 Task: Add Sprouts Sandalwood & Yuzu Moisturizing Hand Cream to the cart.
Action: Mouse moved to (930, 334)
Screenshot: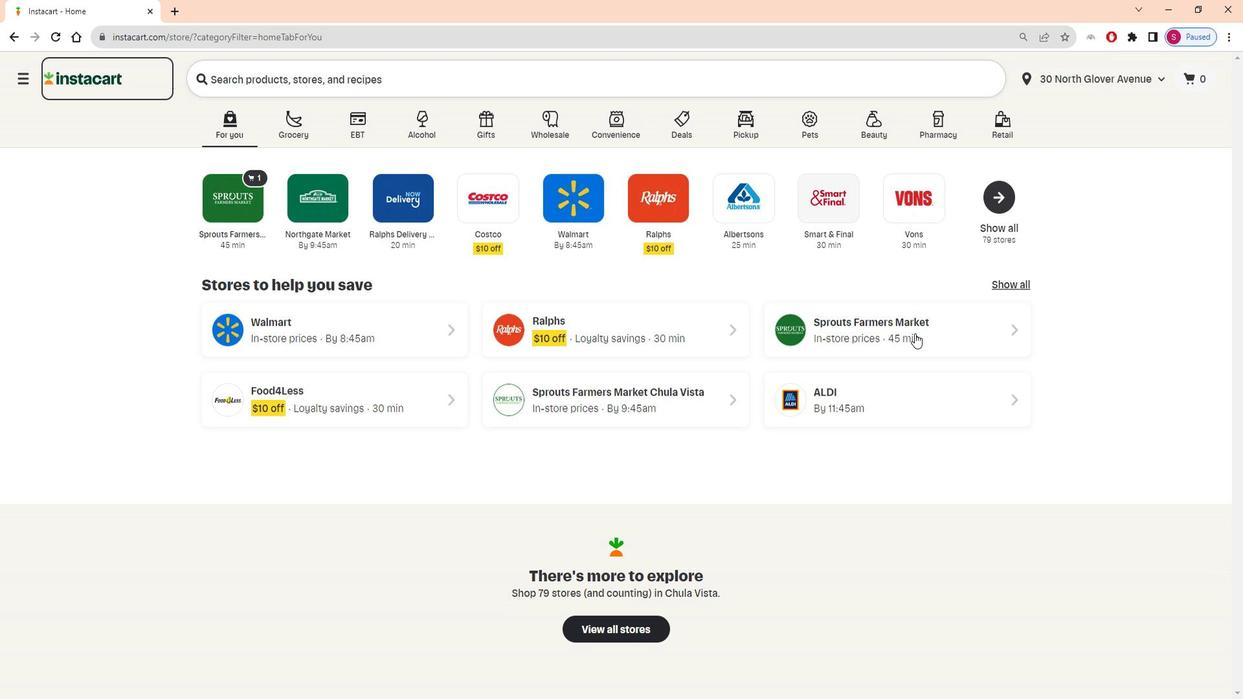 
Action: Mouse pressed left at (930, 334)
Screenshot: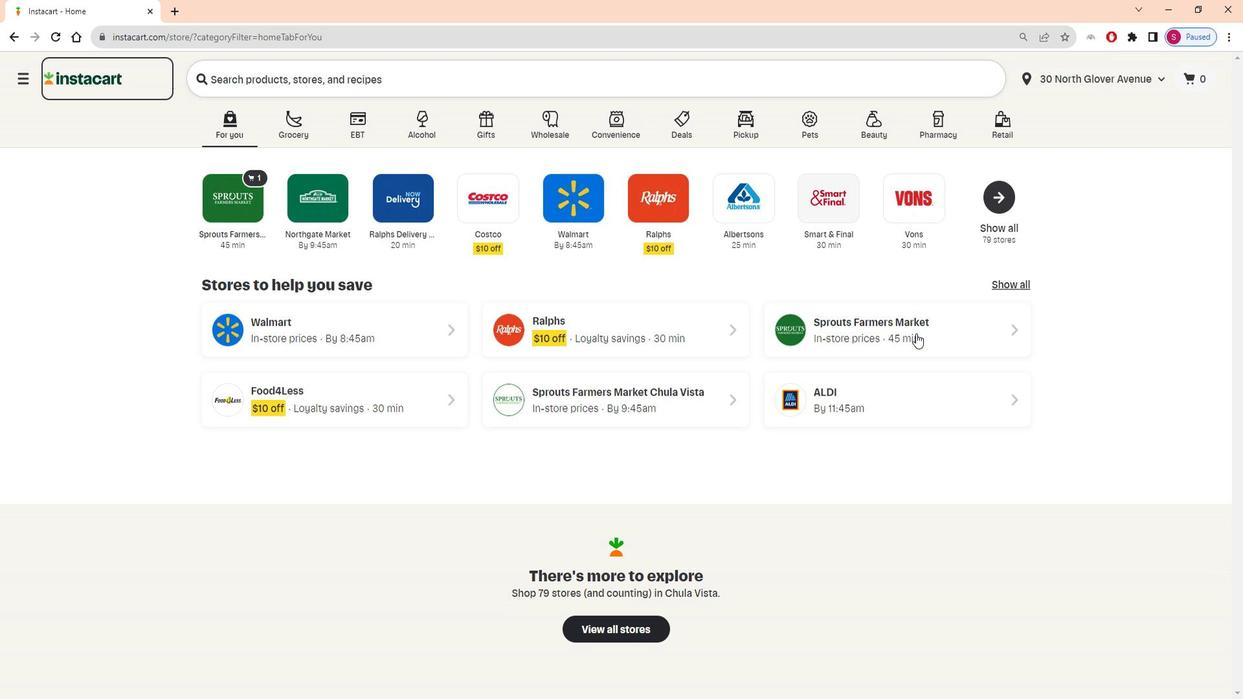 
Action: Mouse moved to (113, 439)
Screenshot: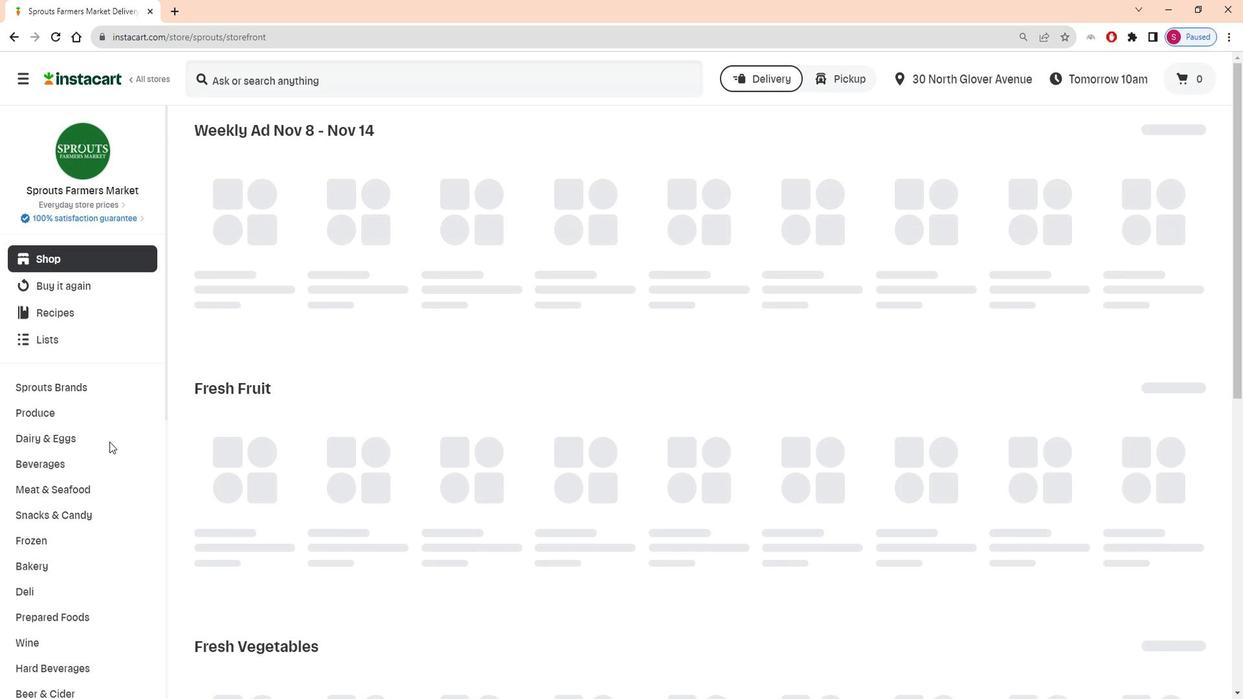 
Action: Mouse scrolled (113, 438) with delta (0, 0)
Screenshot: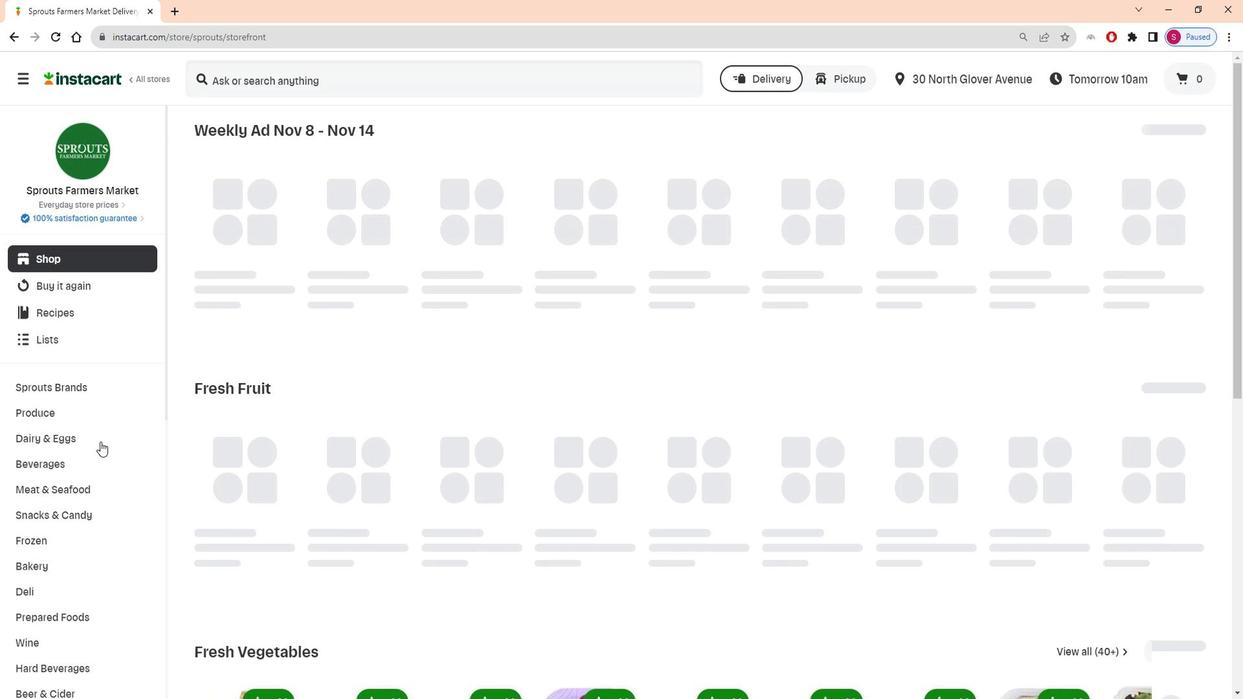 
Action: Mouse scrolled (113, 438) with delta (0, 0)
Screenshot: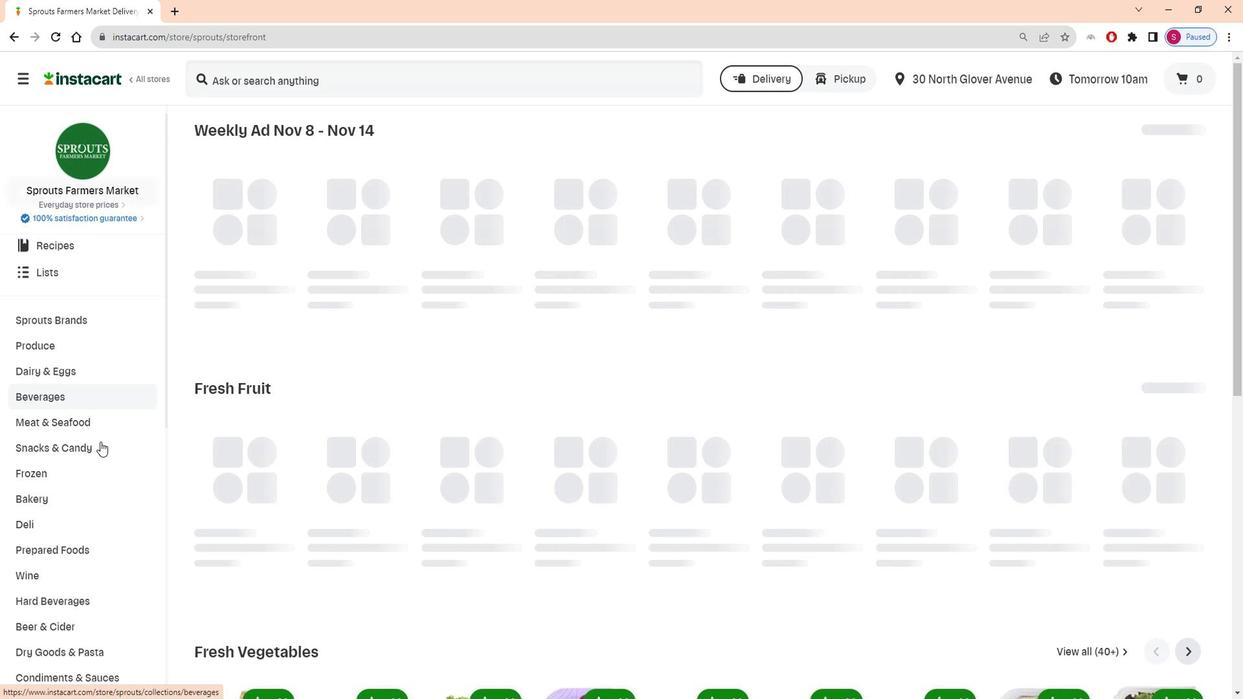 
Action: Mouse moved to (120, 425)
Screenshot: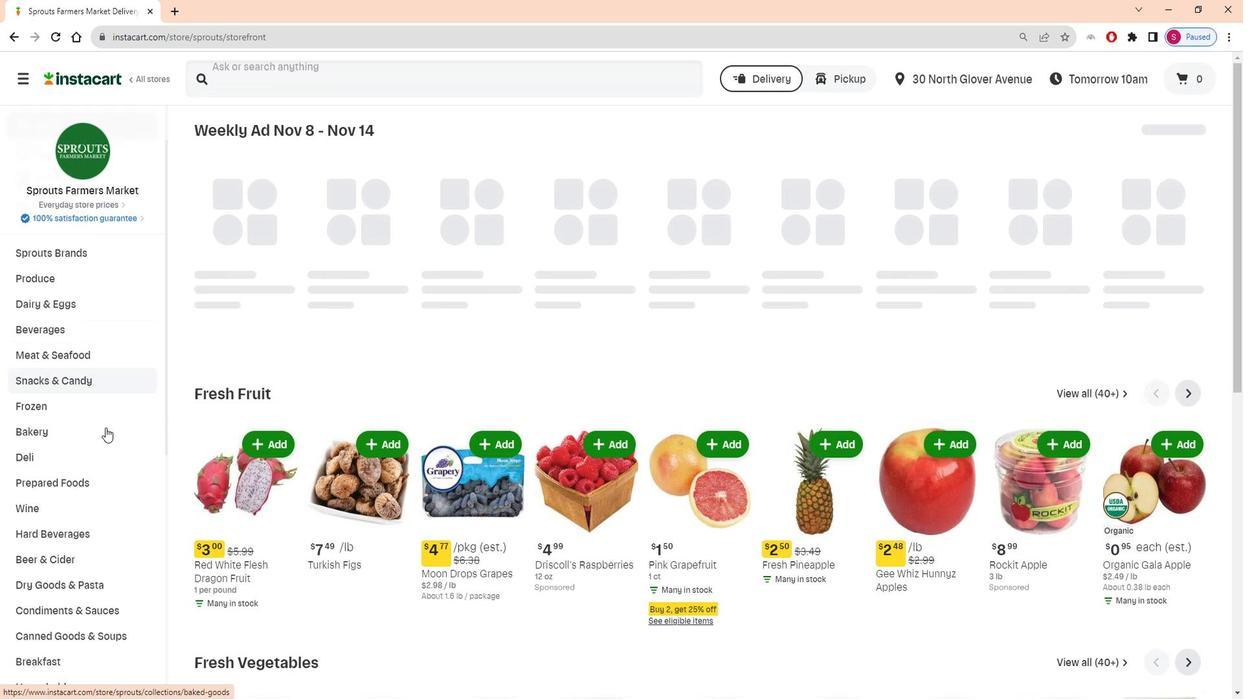 
Action: Mouse scrolled (120, 424) with delta (0, 0)
Screenshot: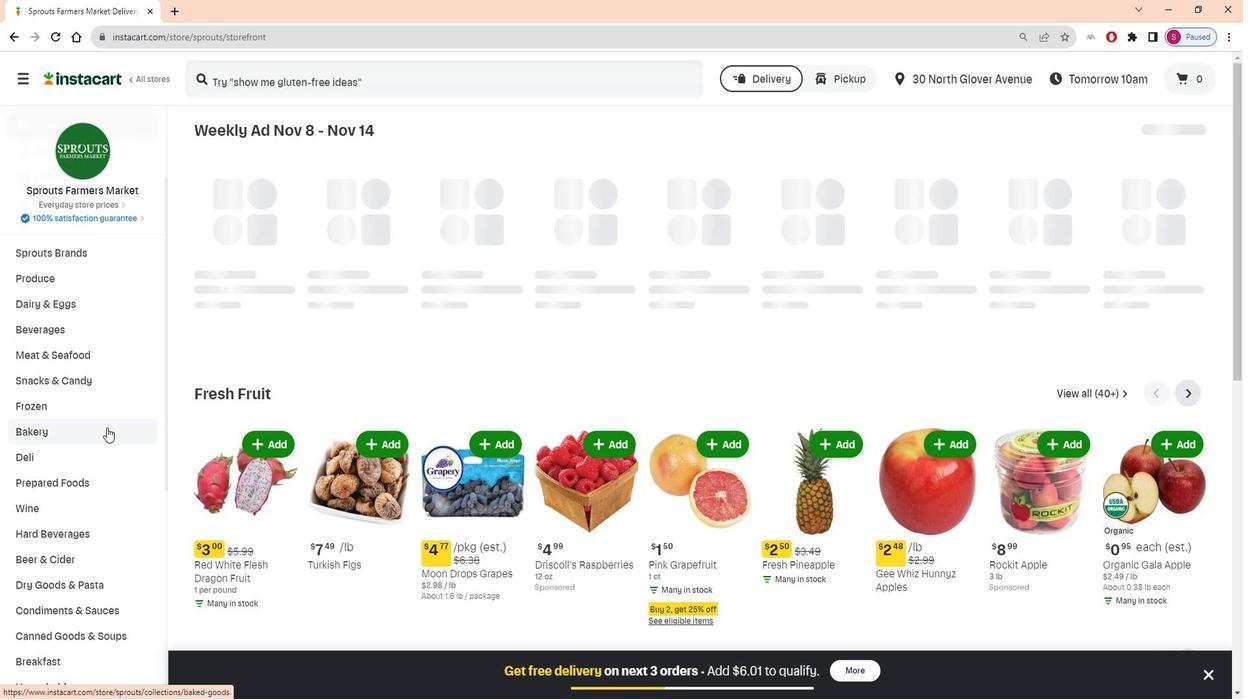 
Action: Mouse scrolled (120, 424) with delta (0, 0)
Screenshot: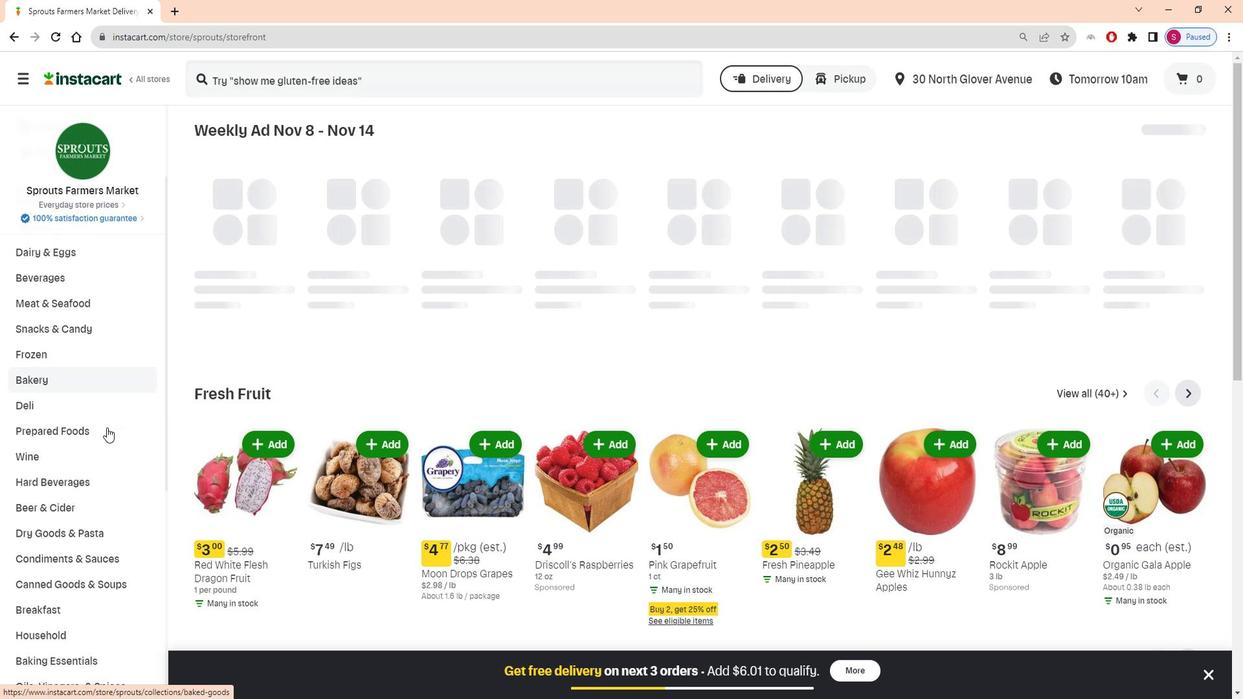 
Action: Mouse scrolled (120, 424) with delta (0, 0)
Screenshot: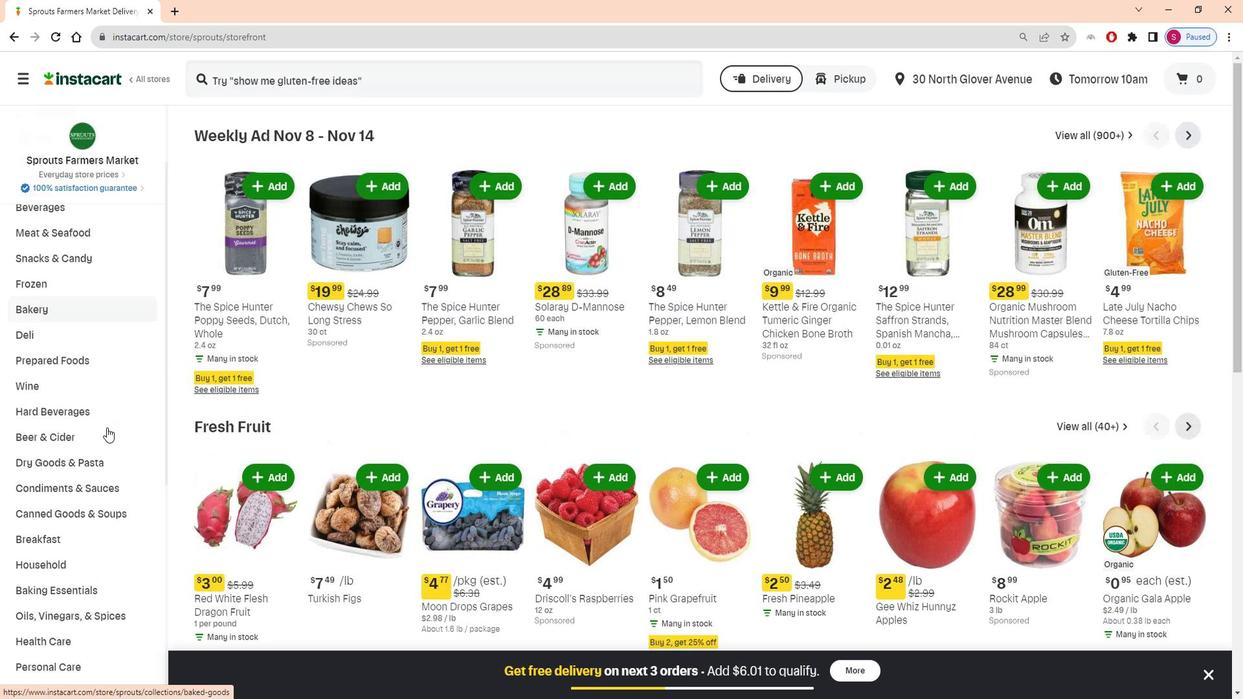 
Action: Mouse moved to (86, 580)
Screenshot: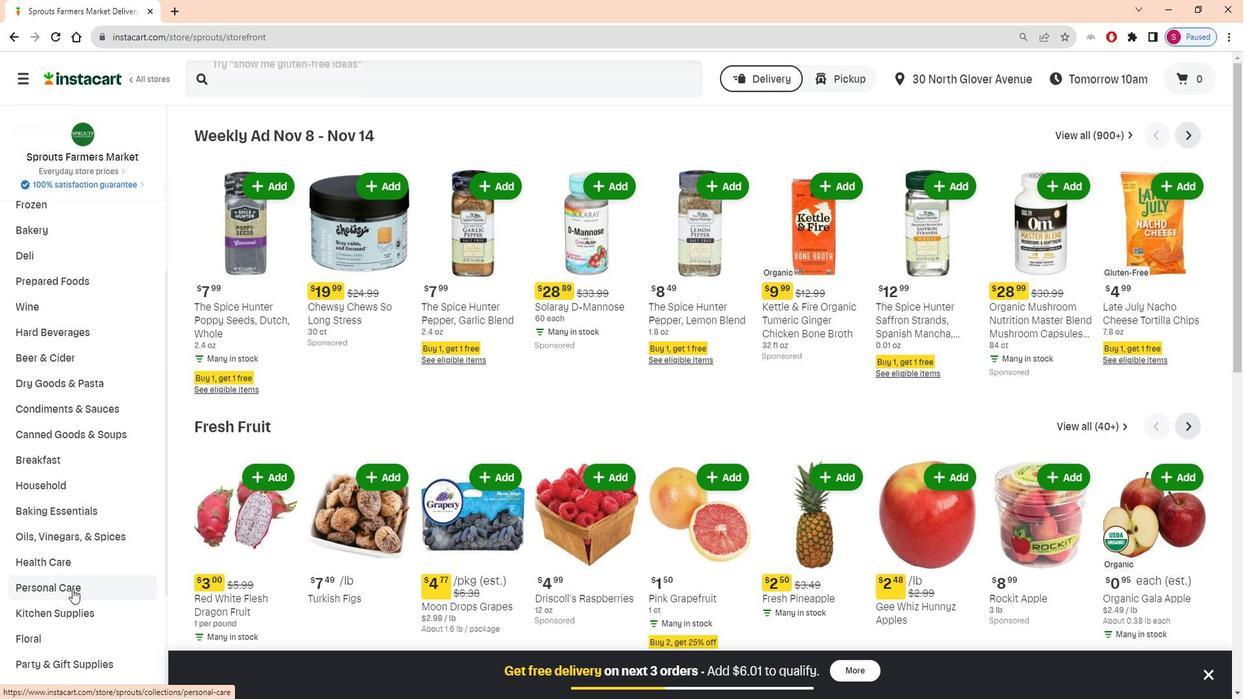 
Action: Mouse pressed left at (86, 580)
Screenshot: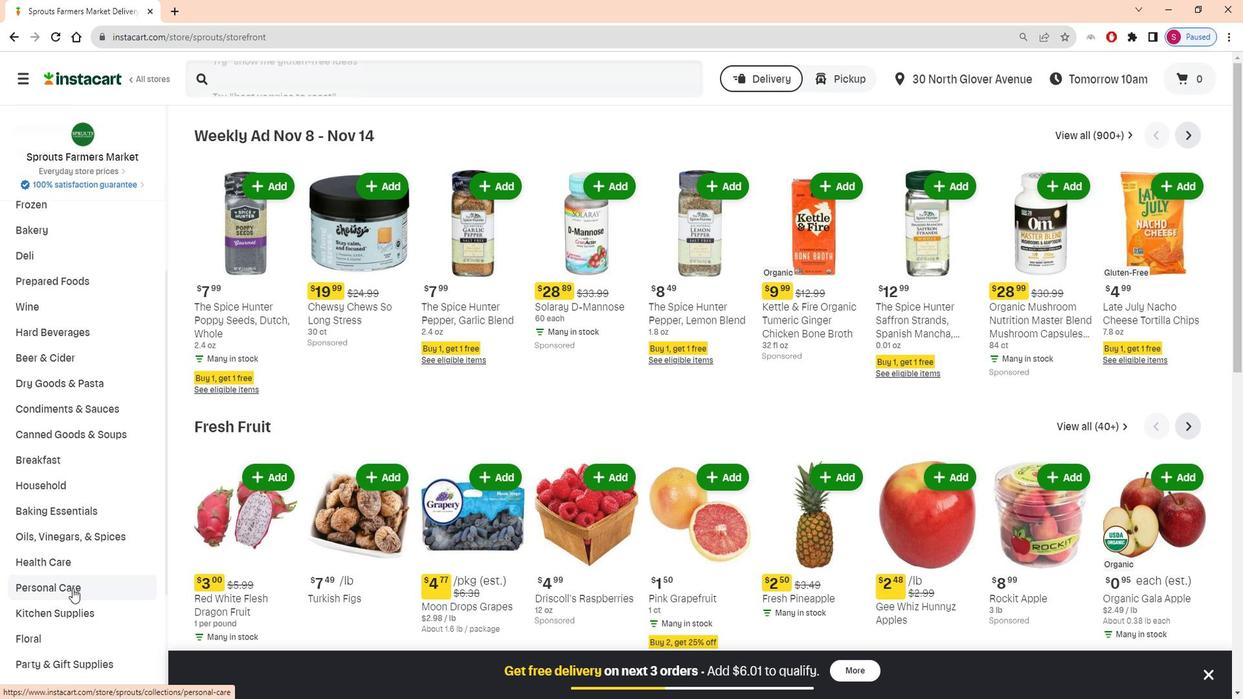 
Action: Mouse moved to (325, 172)
Screenshot: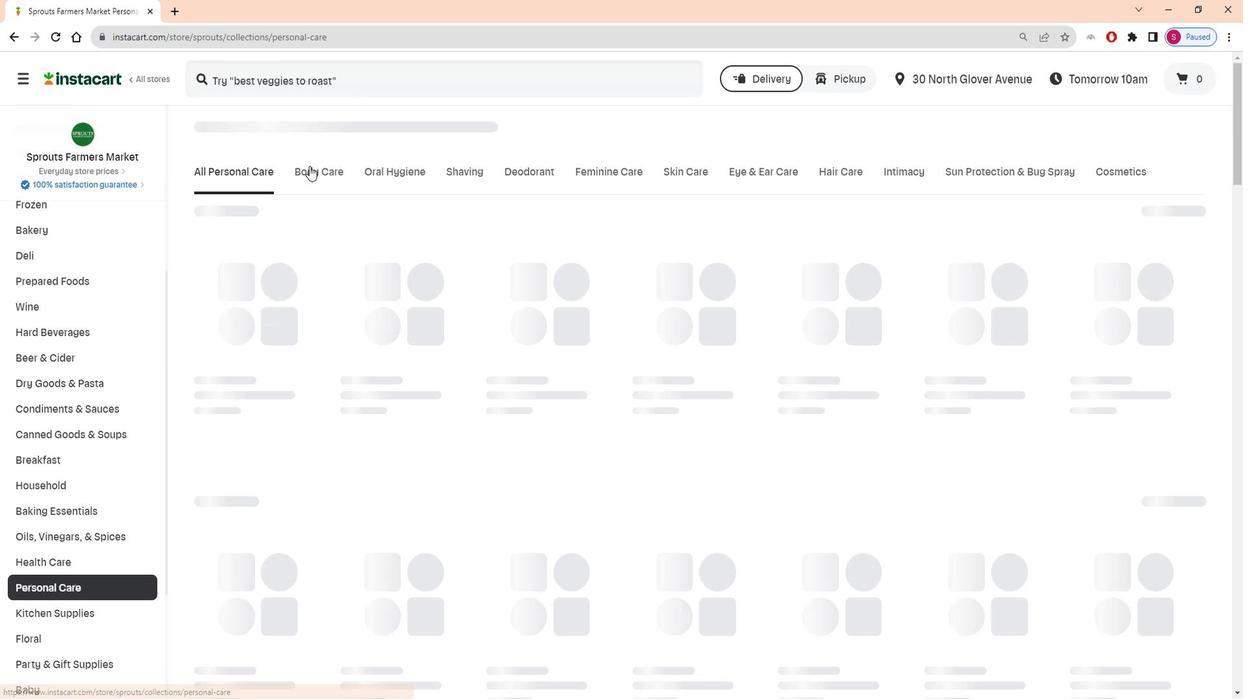 
Action: Mouse pressed left at (325, 172)
Screenshot: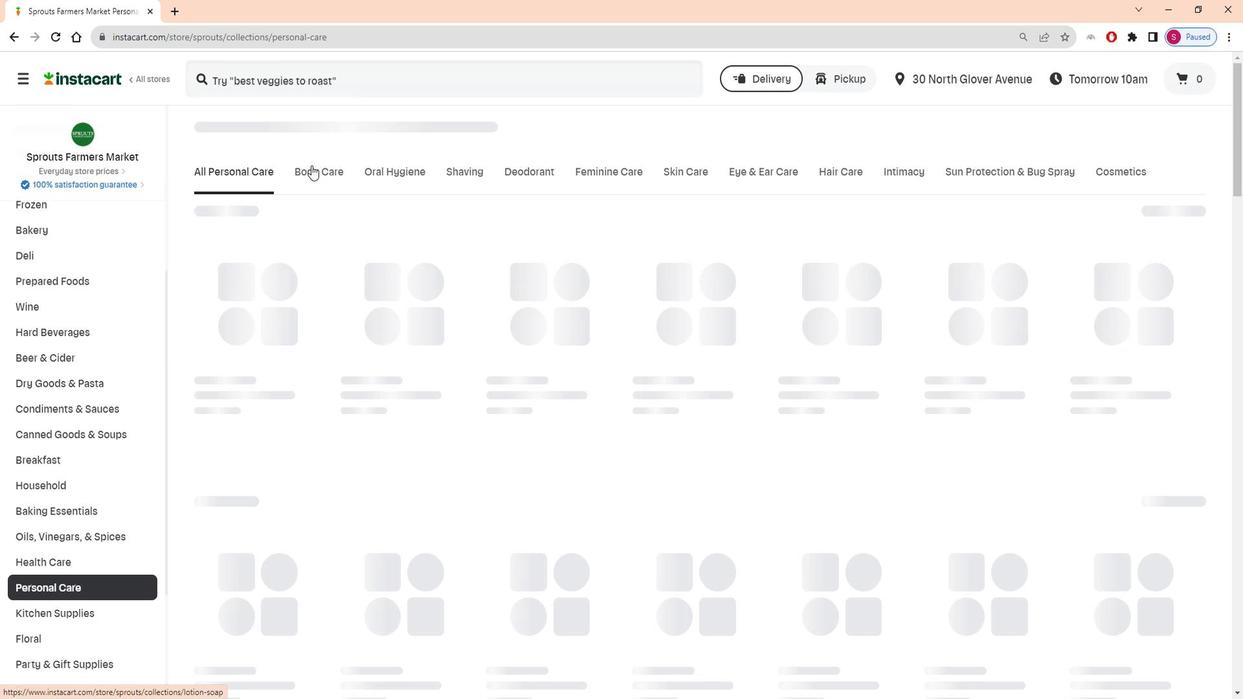 
Action: Mouse moved to (529, 221)
Screenshot: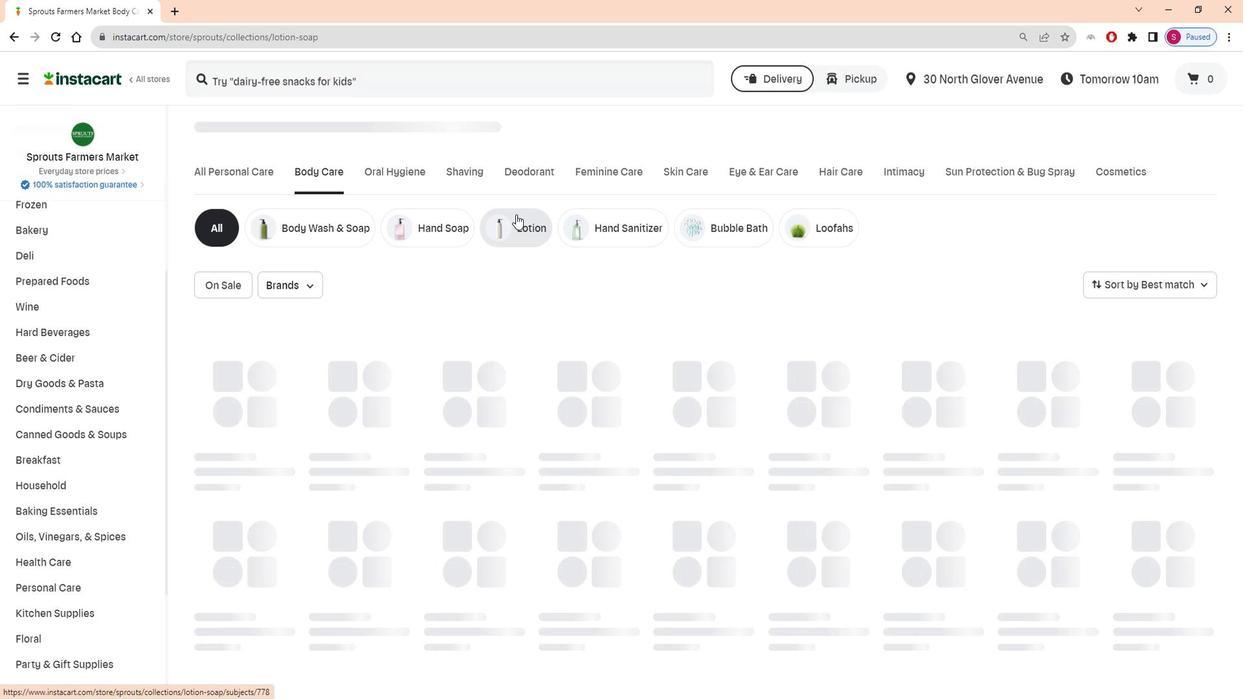 
Action: Mouse pressed left at (529, 221)
Screenshot: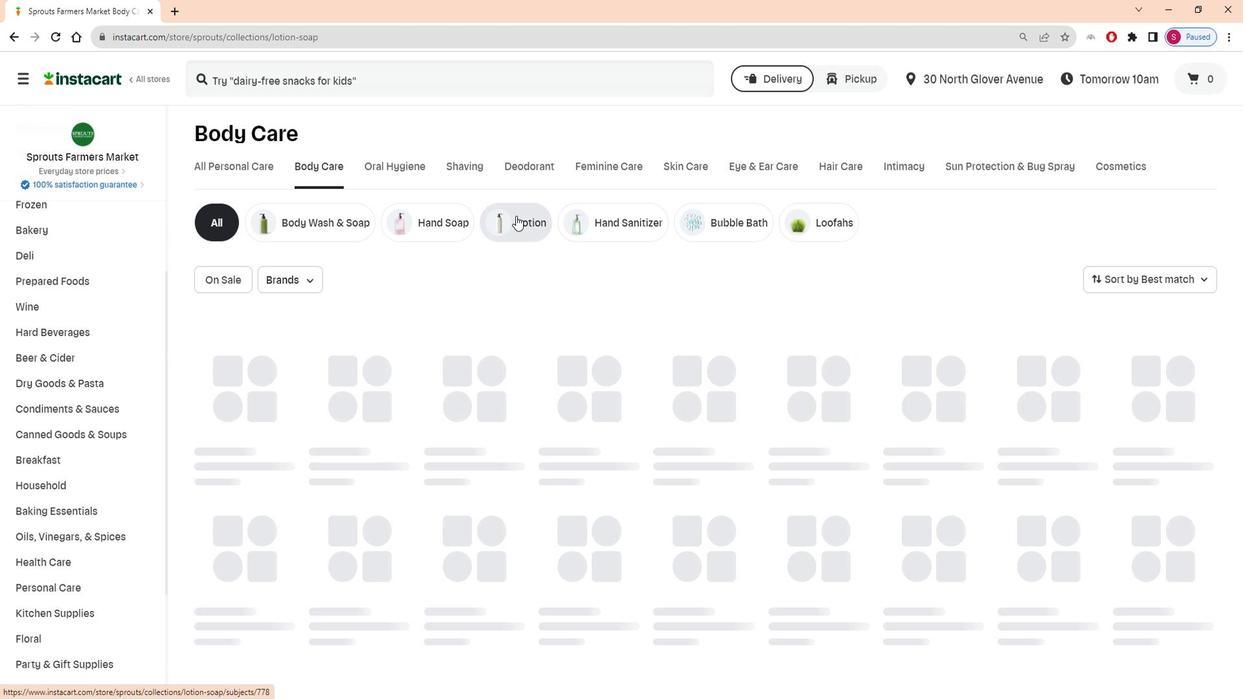 
Action: Mouse moved to (420, 93)
Screenshot: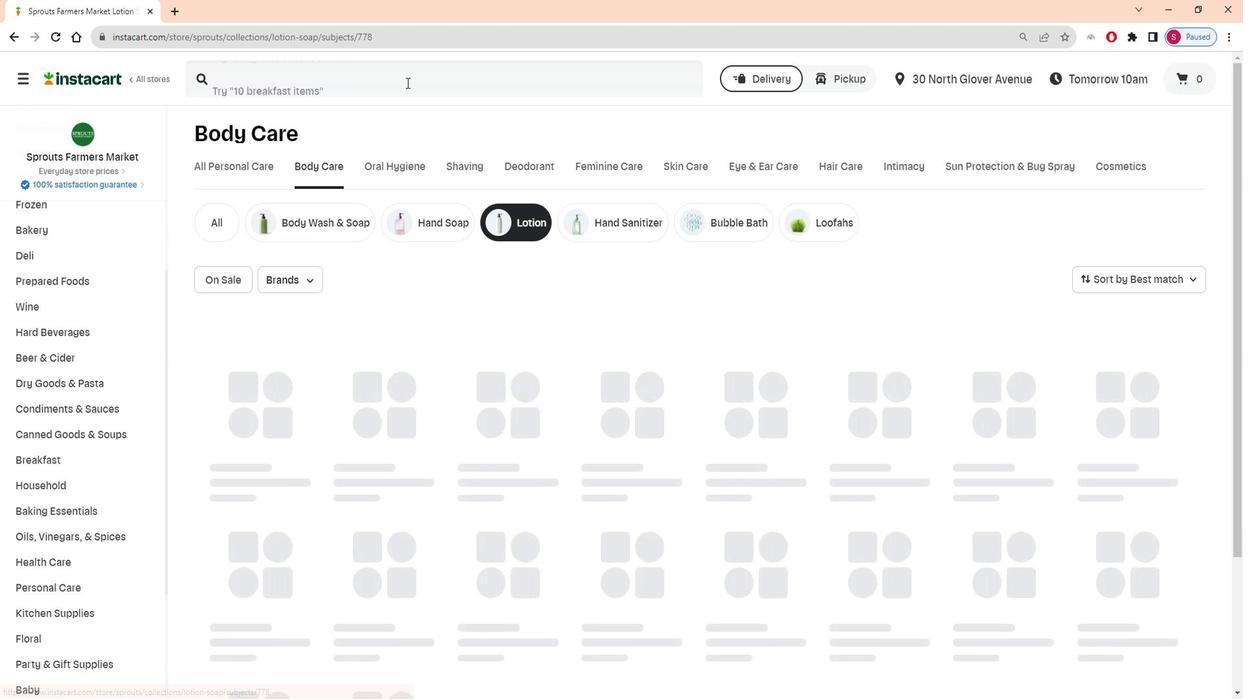 
Action: Mouse pressed left at (420, 93)
Screenshot: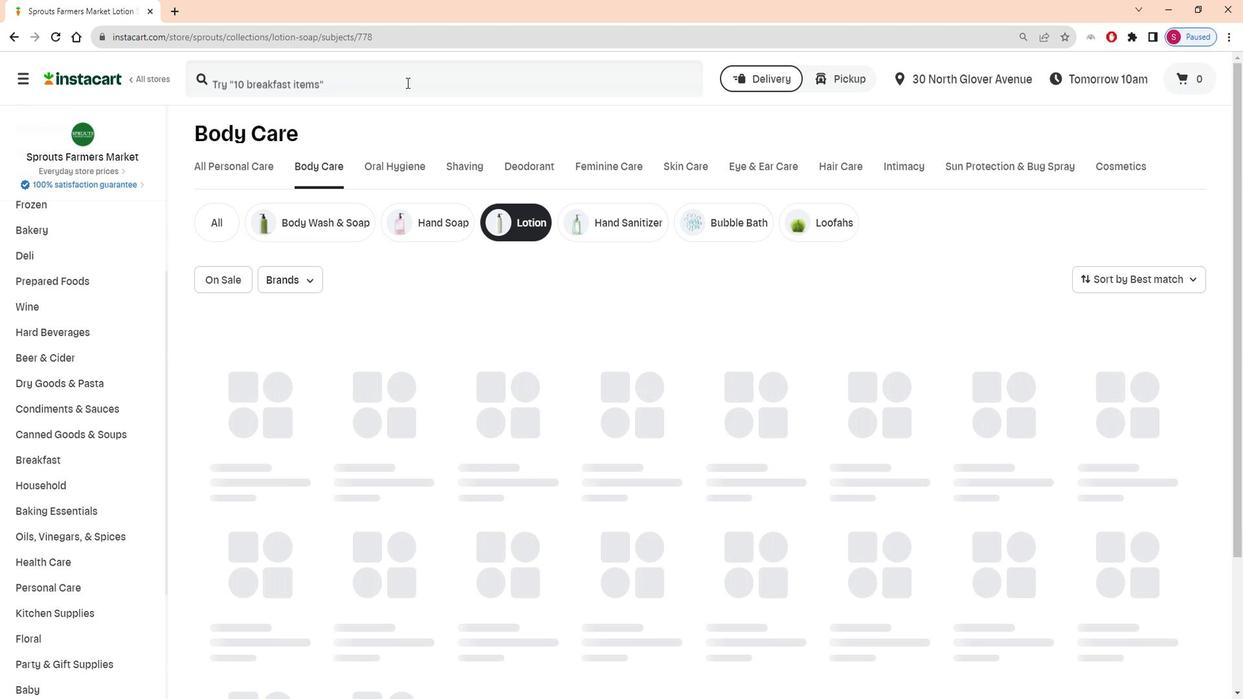 
Action: Mouse moved to (420, 88)
Screenshot: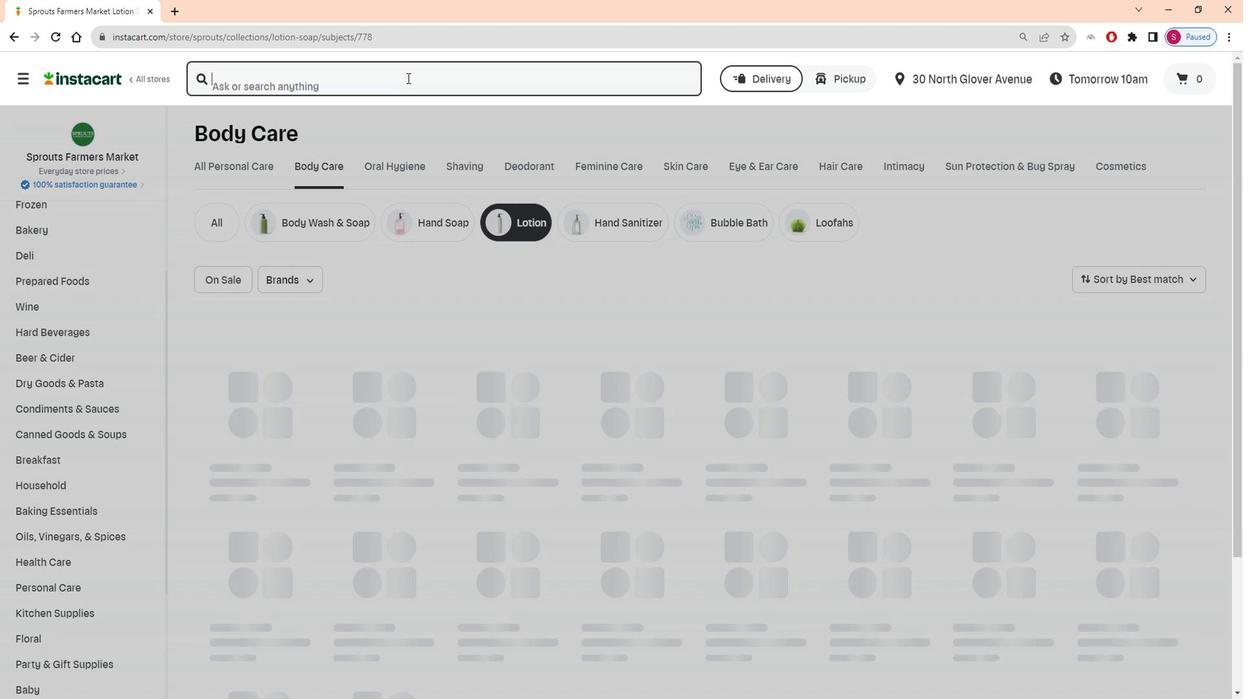 
Action: Key pressed <Key.shift>Sprouts<Key.space><Key.shift>Sandalwood<Key.space><Key.shift>&<Key.space><Key.shift><Key.shift><Key.shift><Key.shift>Yuzu<Key.space><Key.shift>Moisturizing<Key.space><Key.shift><Key.caps_lock><Key.caps_lock><Key.shift>HAnd<Key.space><Key.backspace><Key.backspace><Key.backspace><Key.backspace><Key.backspace><Key.shift>Hand<Key.space><Key.shift>Crea,m<Key.space><Key.backspace><Key.backspace><Key.backspace>m<Key.enter>
Screenshot: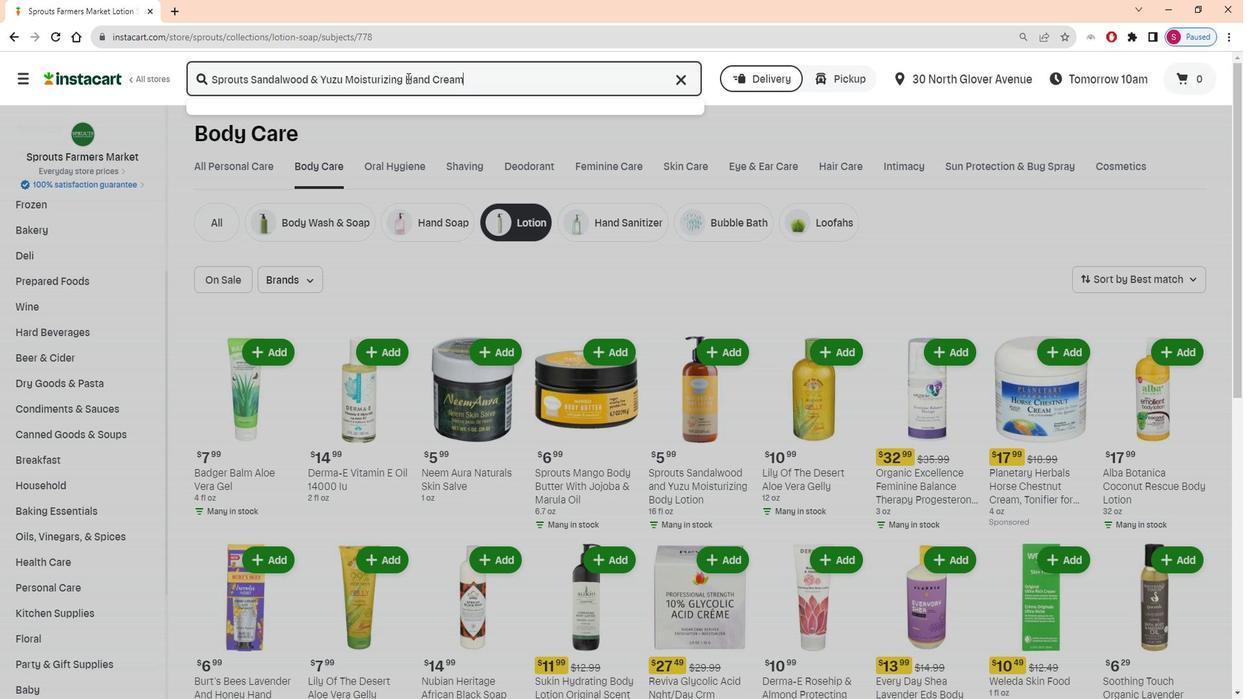 
Action: Mouse moved to (381, 189)
Screenshot: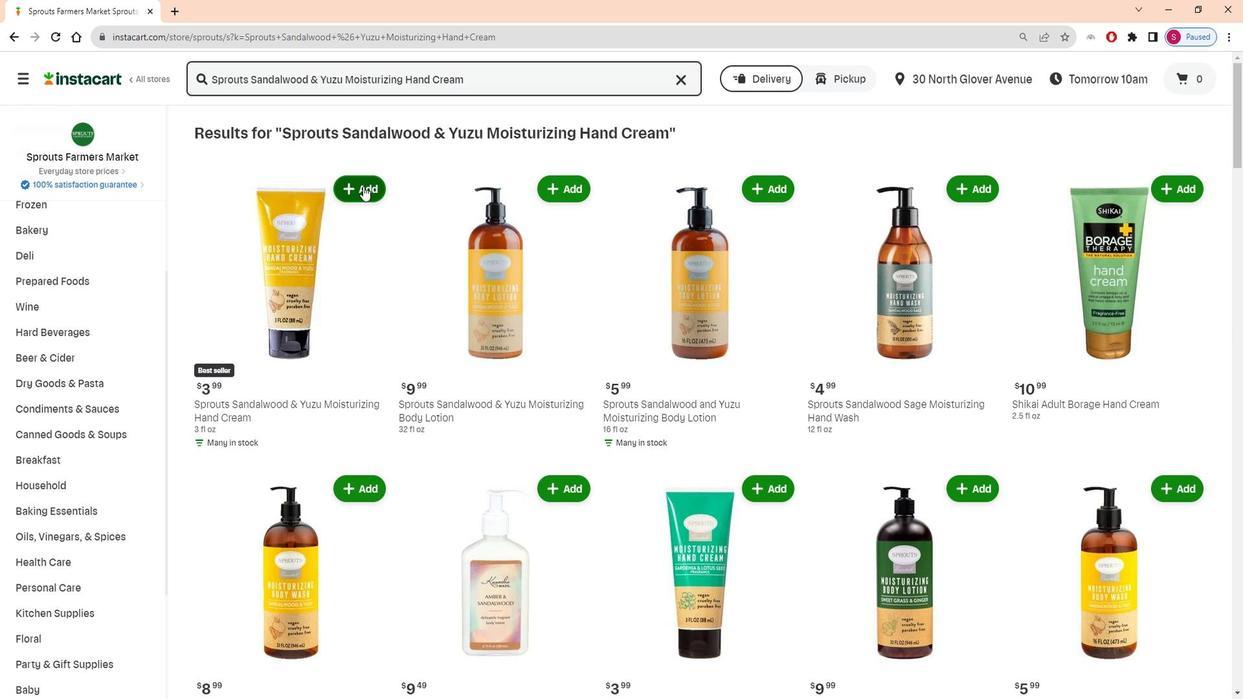 
Action: Mouse pressed left at (381, 189)
Screenshot: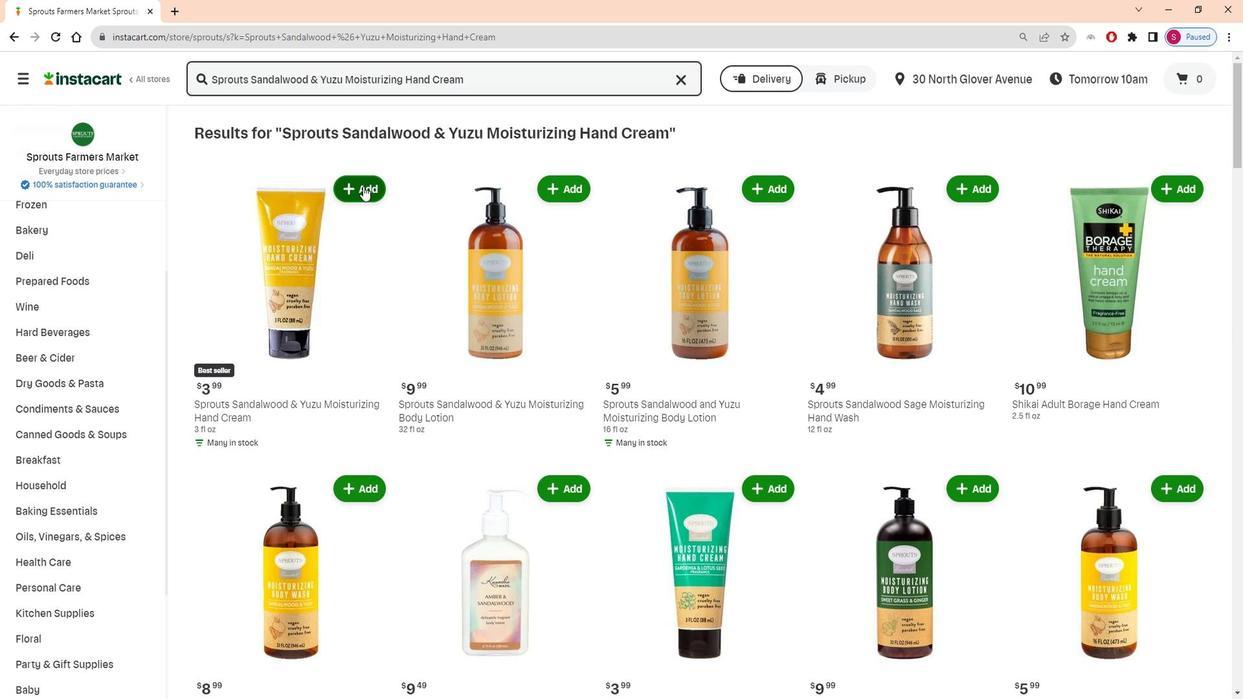 
Action: Mouse moved to (445, 185)
Screenshot: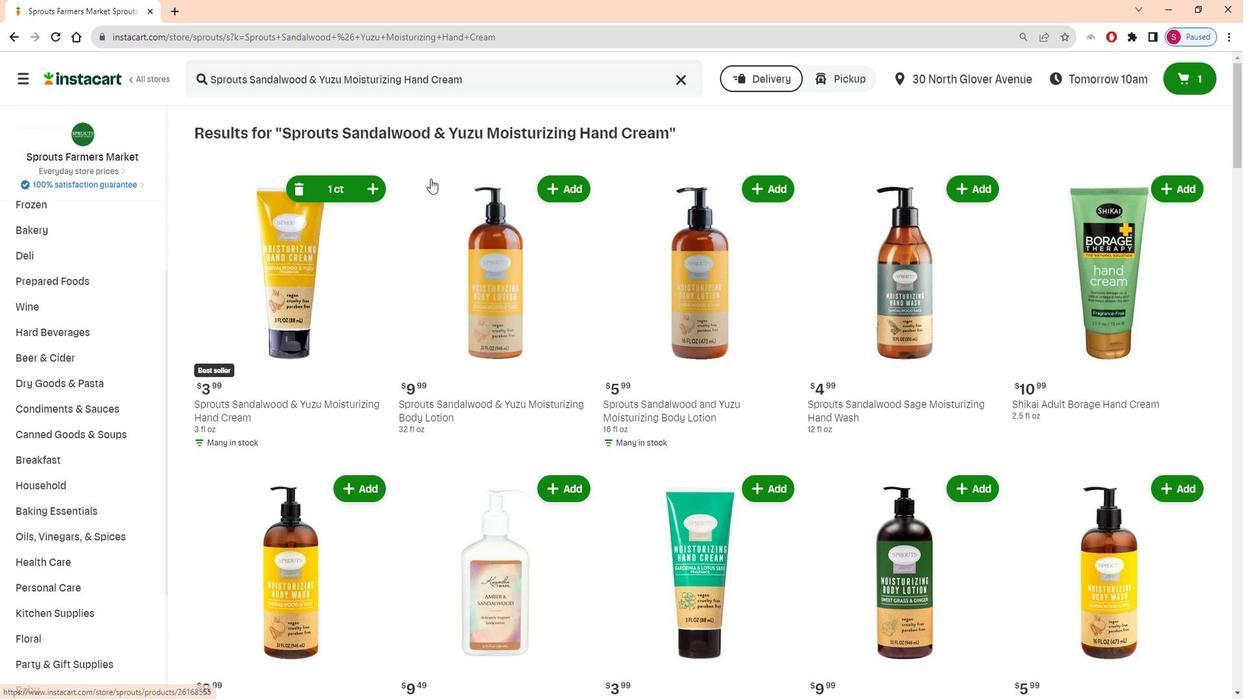 
